 Task: Change the x264 tuning to fastdecode.
Action: Mouse moved to (104, 12)
Screenshot: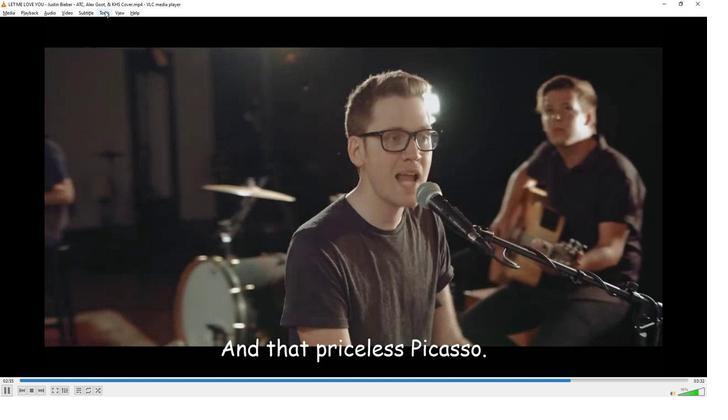 
Action: Mouse pressed left at (104, 12)
Screenshot: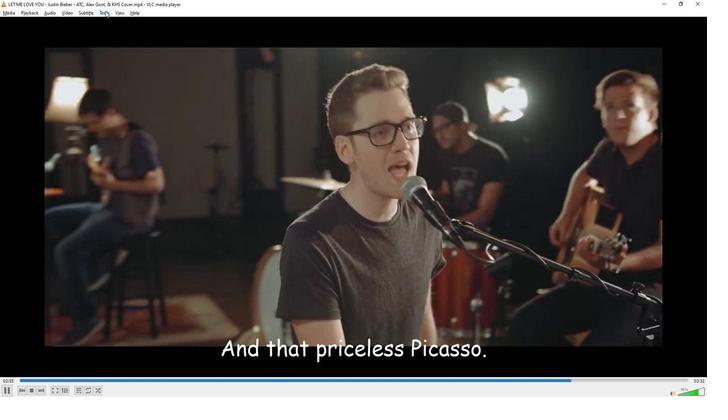 
Action: Mouse moved to (119, 101)
Screenshot: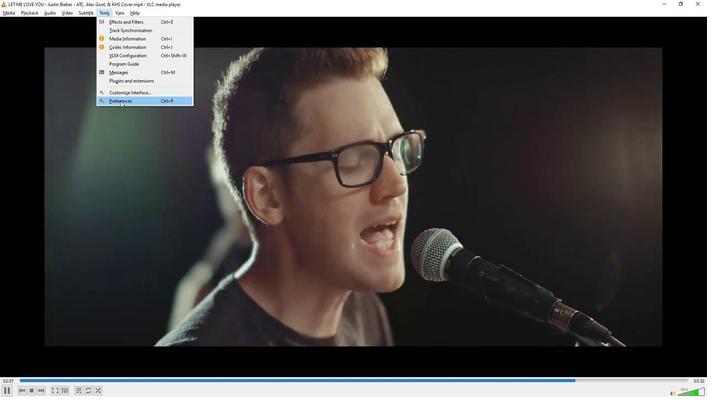 
Action: Mouse pressed left at (119, 101)
Screenshot: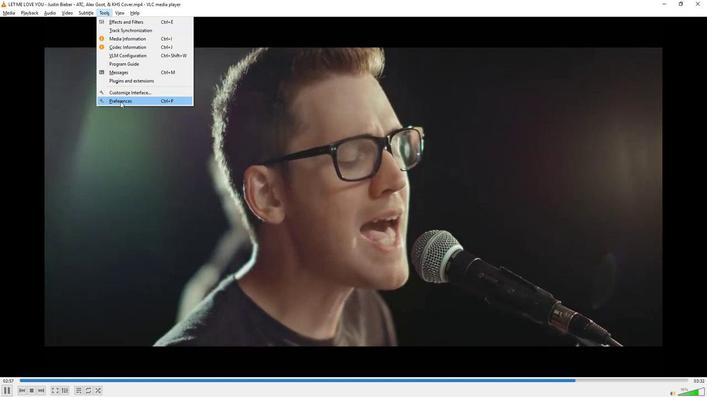 
Action: Mouse moved to (204, 108)
Screenshot: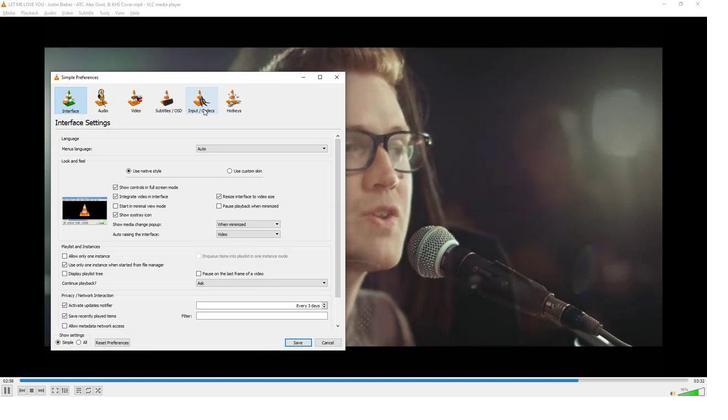 
Action: Mouse pressed left at (204, 108)
Screenshot: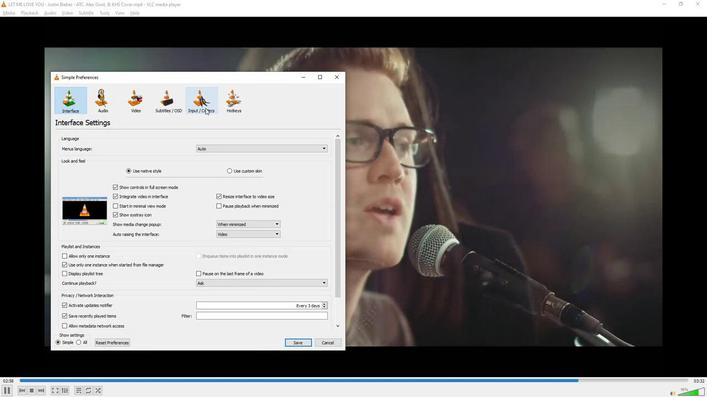 
Action: Mouse moved to (269, 189)
Screenshot: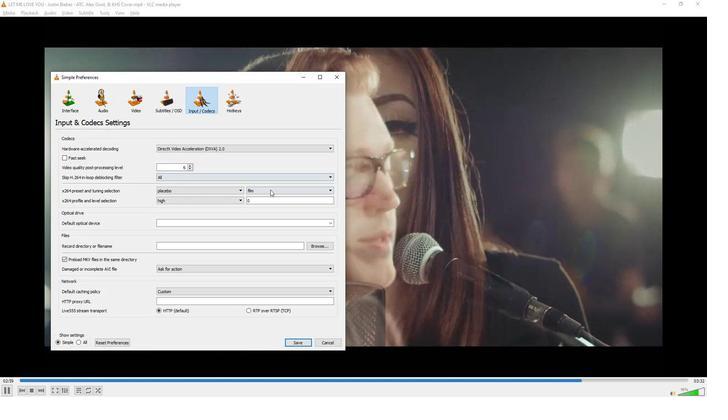 
Action: Mouse pressed left at (269, 189)
Screenshot: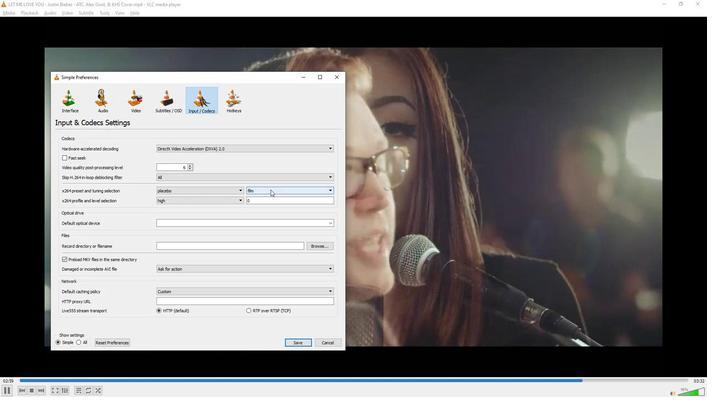 
Action: Mouse moved to (260, 223)
Screenshot: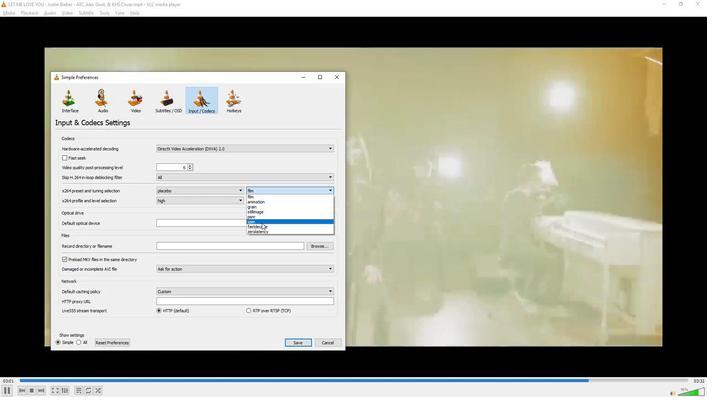 
Action: Mouse pressed left at (260, 223)
Screenshot: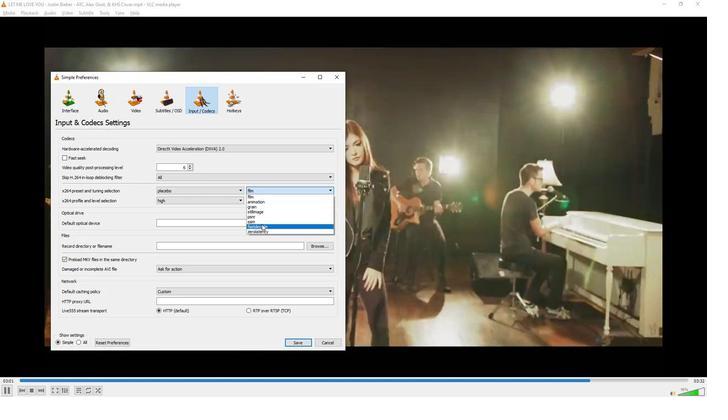 
Action: Mouse moved to (366, 233)
Screenshot: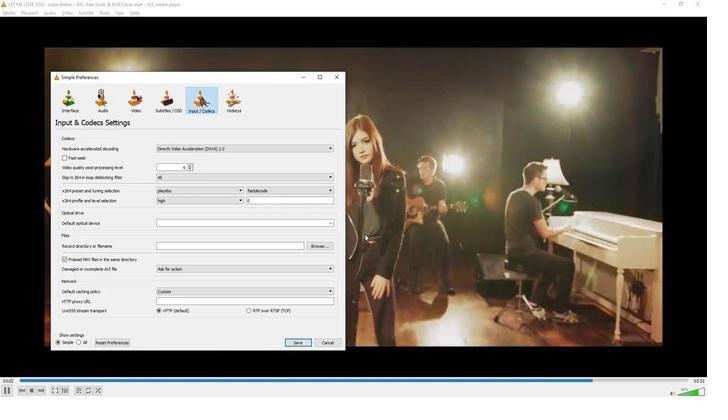 
